 Task: Set "deinterlace" for transcode stream output to deinterlace.
Action: Mouse moved to (138, 44)
Screenshot: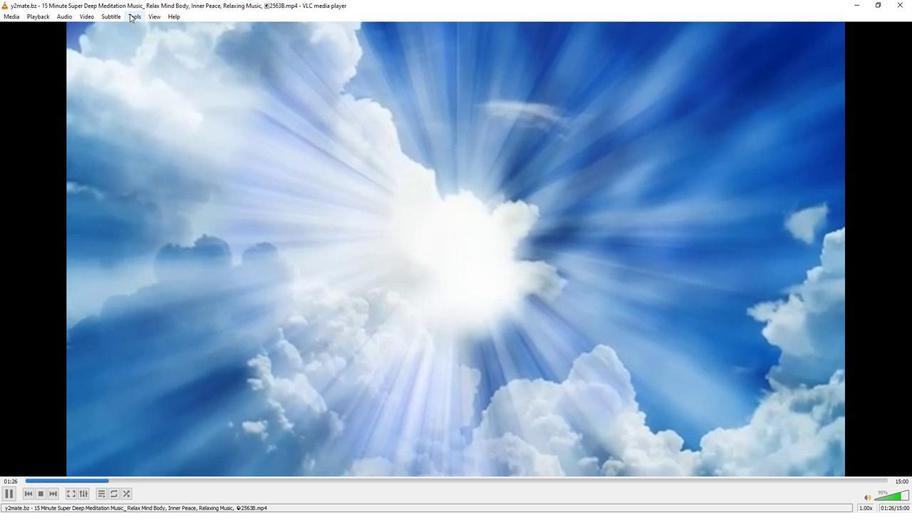 
Action: Mouse pressed left at (138, 44)
Screenshot: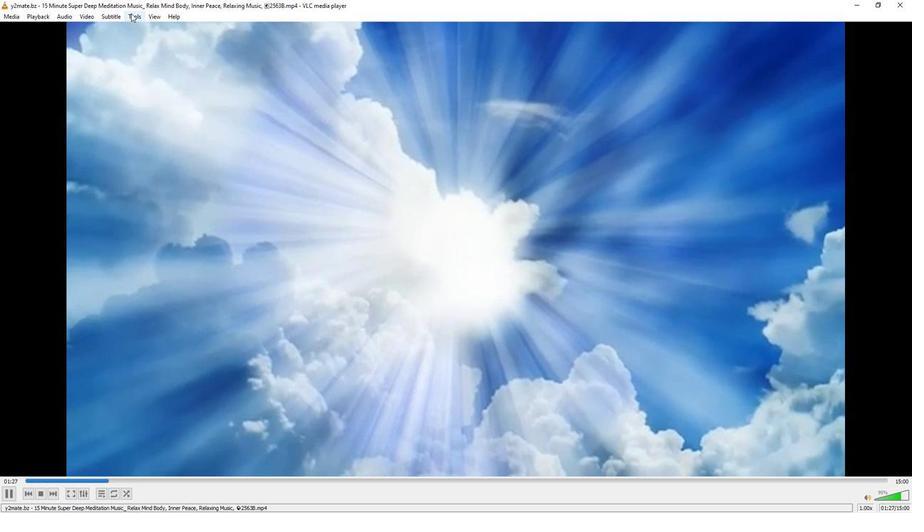 
Action: Mouse moved to (161, 141)
Screenshot: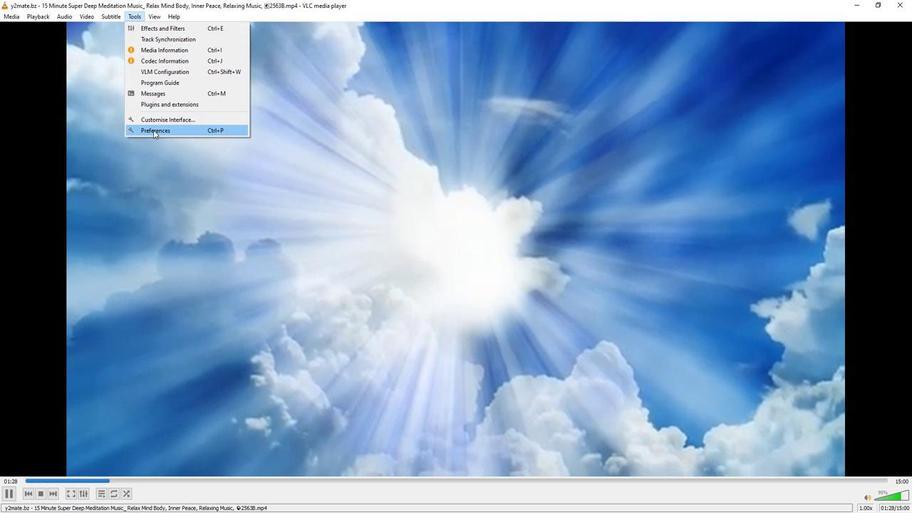 
Action: Mouse pressed left at (161, 141)
Screenshot: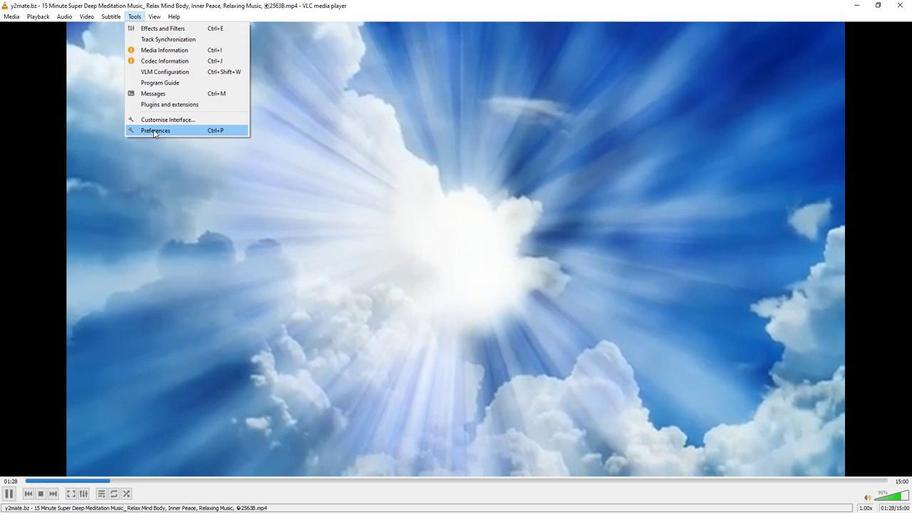 
Action: Mouse moved to (316, 383)
Screenshot: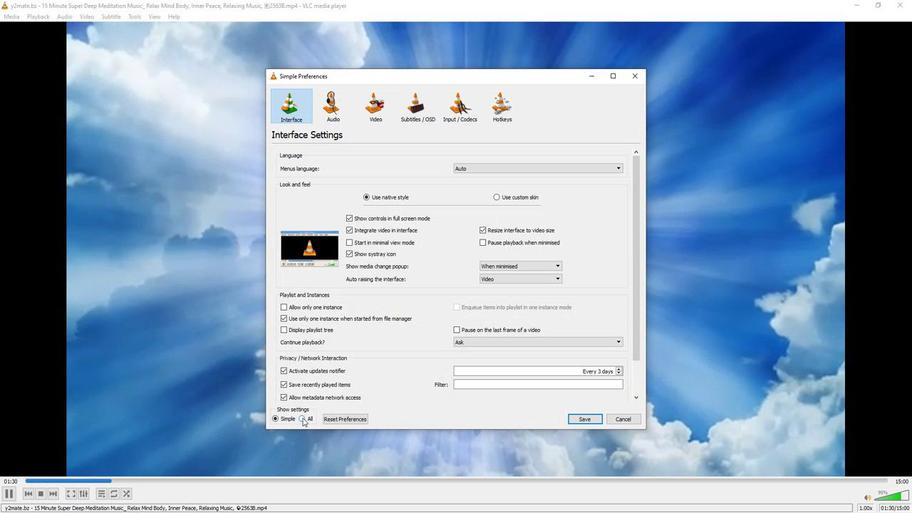 
Action: Mouse pressed left at (316, 383)
Screenshot: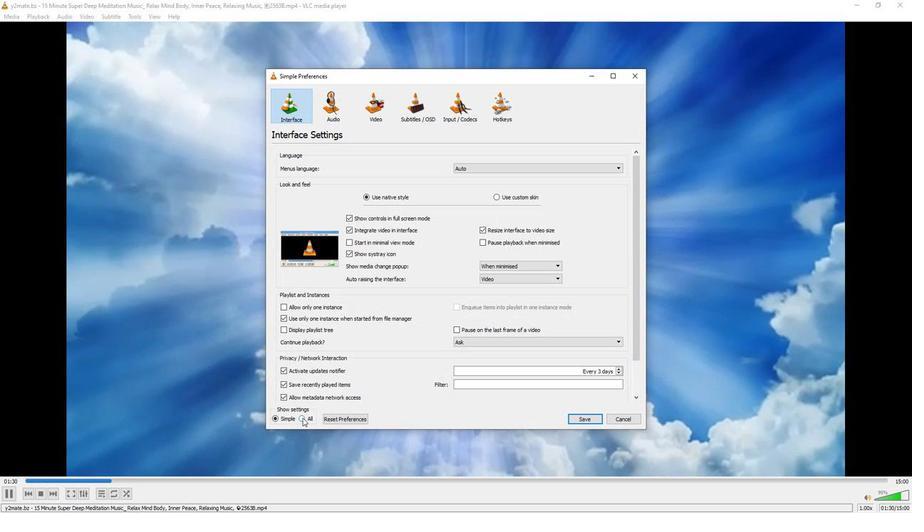 
Action: Mouse moved to (329, 296)
Screenshot: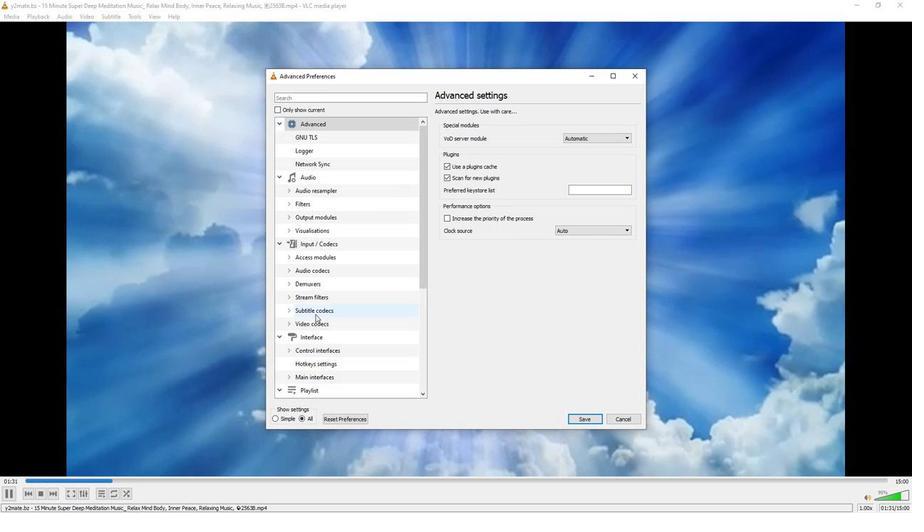 
Action: Mouse scrolled (329, 296) with delta (0, 0)
Screenshot: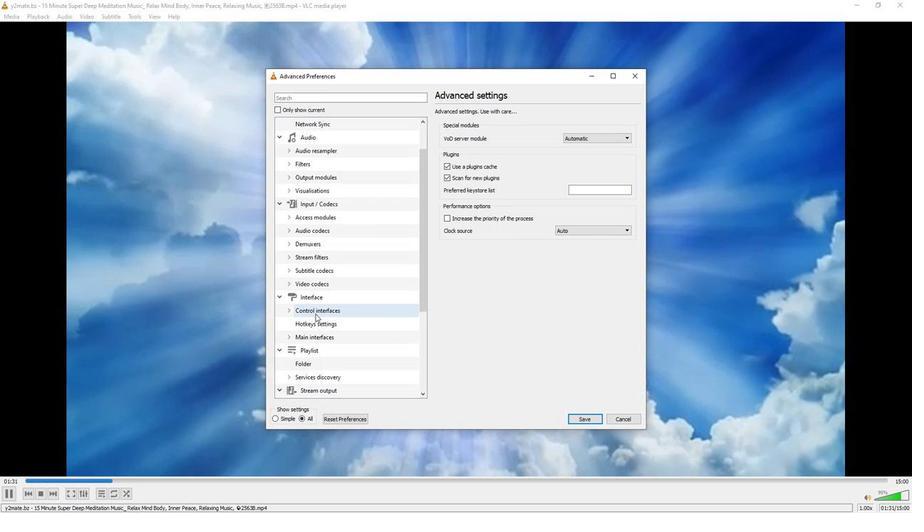 
Action: Mouse moved to (329, 296)
Screenshot: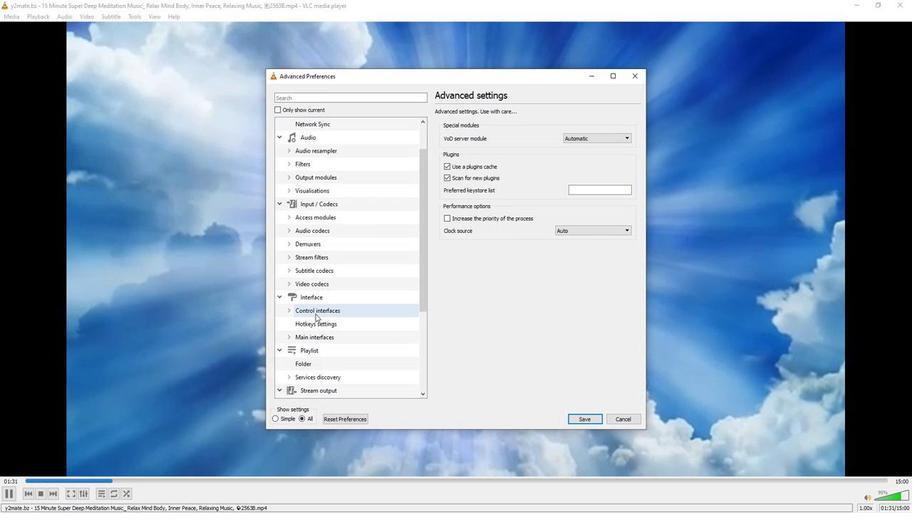 
Action: Mouse scrolled (329, 295) with delta (0, 0)
Screenshot: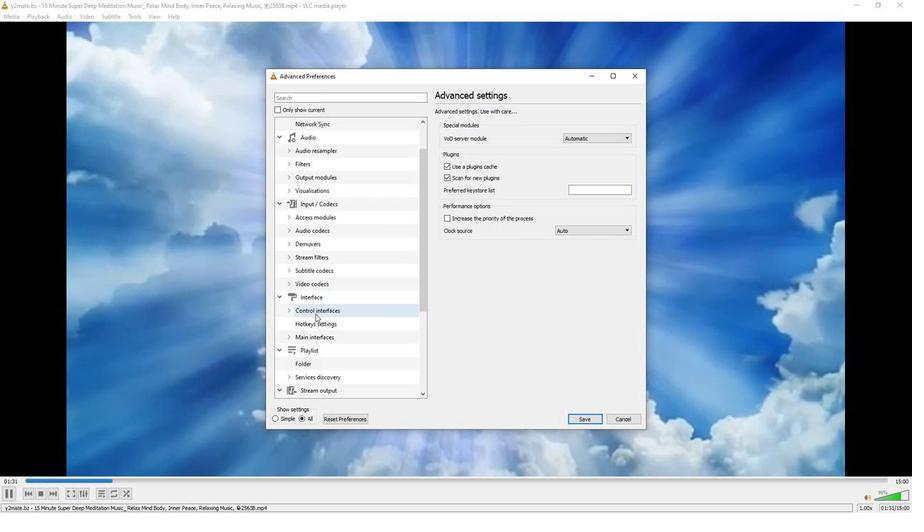 
Action: Mouse moved to (330, 295)
Screenshot: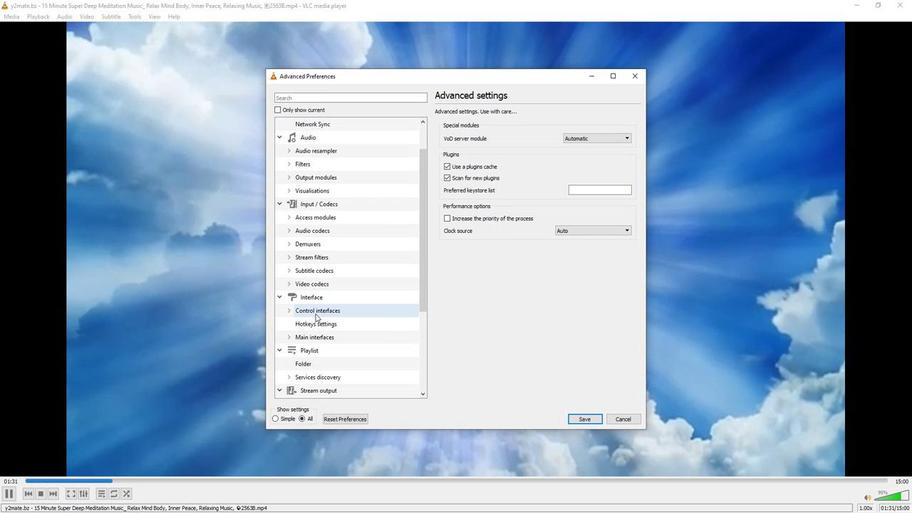 
Action: Mouse scrolled (330, 295) with delta (0, 0)
Screenshot: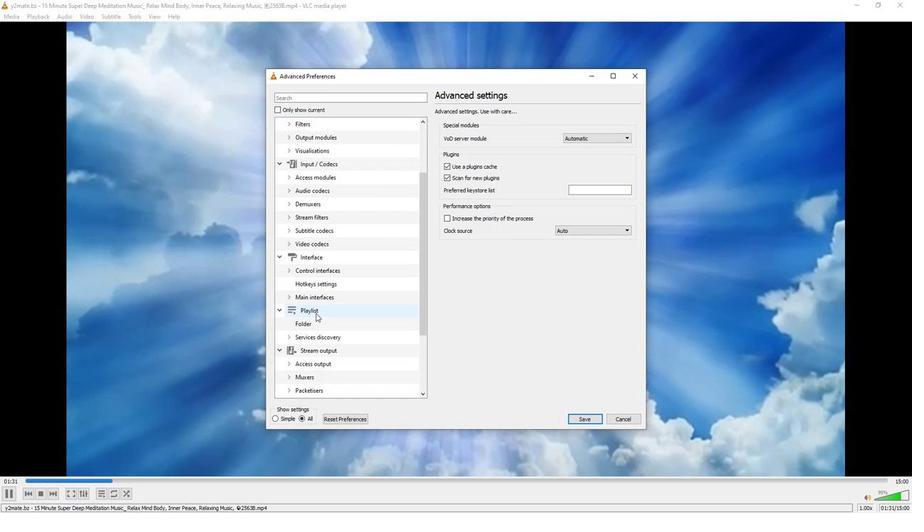 
Action: Mouse moved to (330, 293)
Screenshot: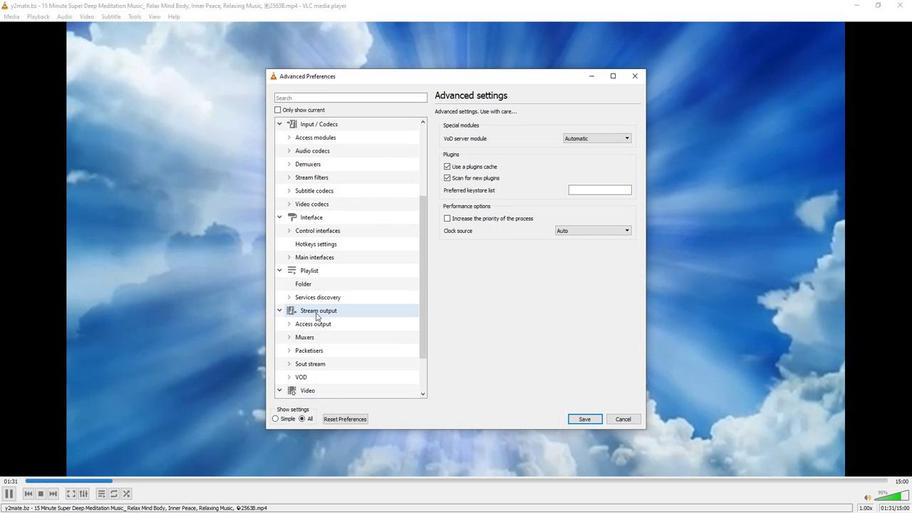 
Action: Mouse scrolled (330, 293) with delta (0, 0)
Screenshot: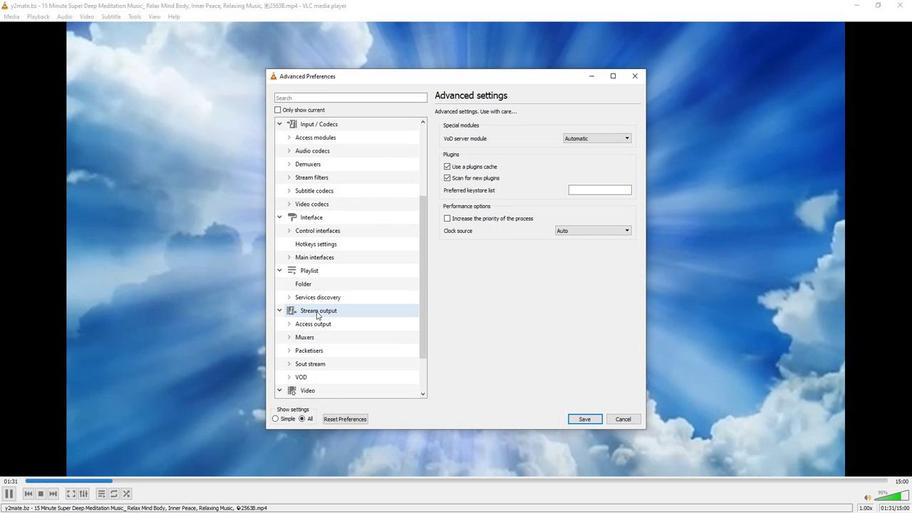 
Action: Mouse moved to (302, 305)
Screenshot: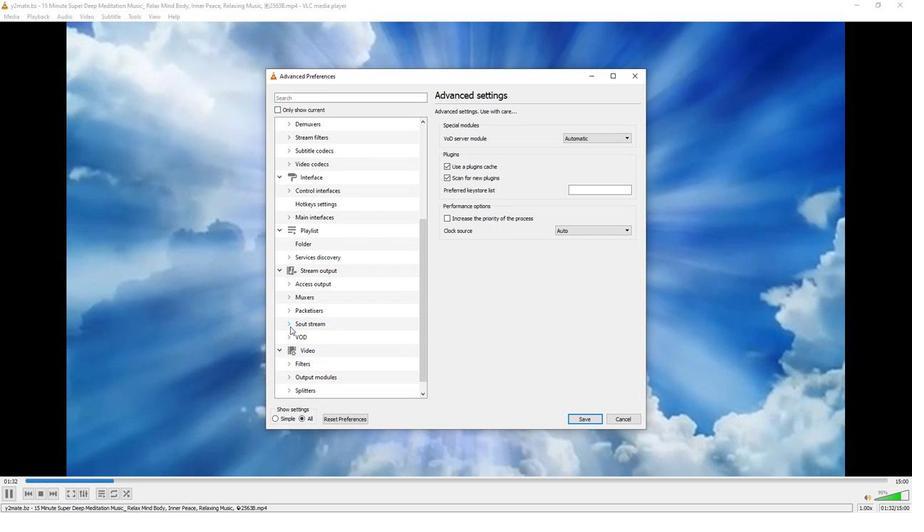
Action: Mouse pressed left at (302, 305)
Screenshot: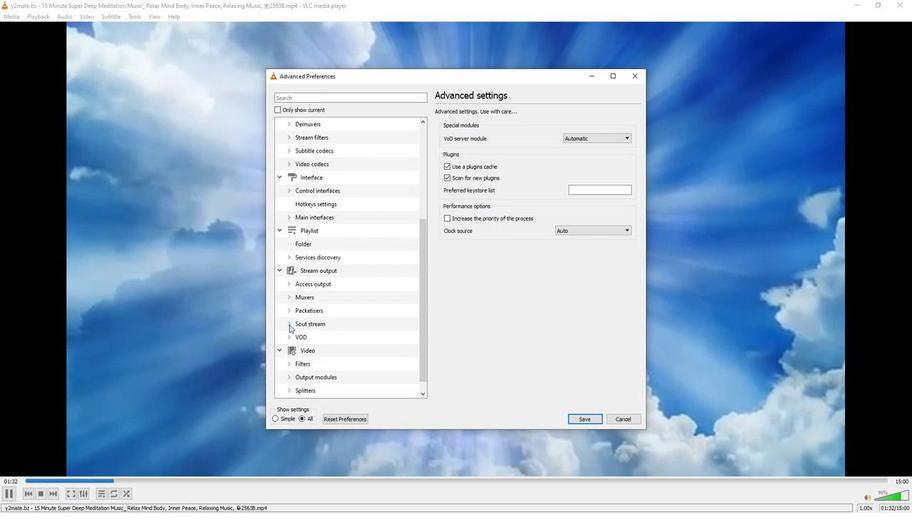
Action: Mouse moved to (320, 303)
Screenshot: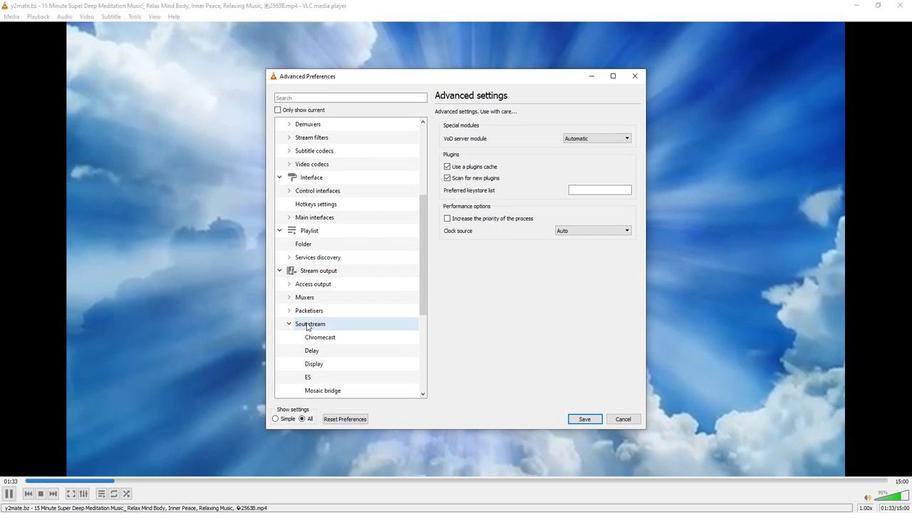 
Action: Mouse scrolled (320, 303) with delta (0, 0)
Screenshot: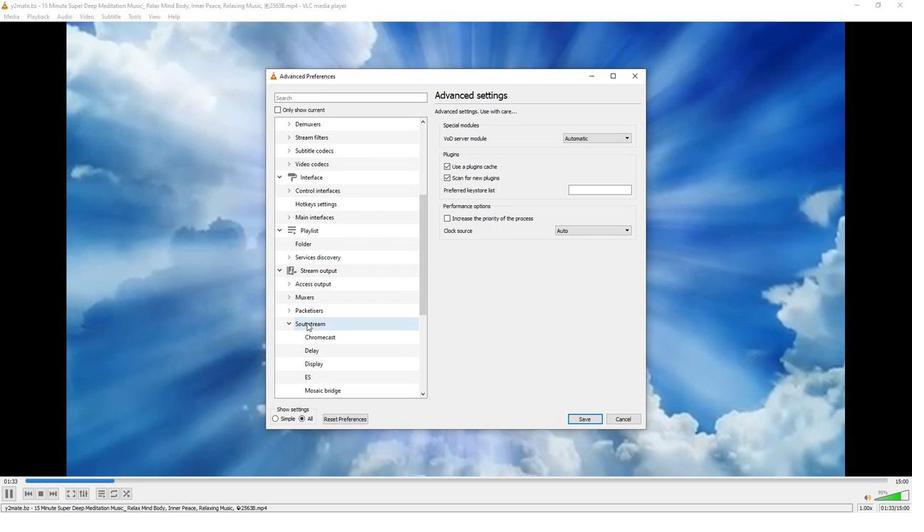 
Action: Mouse scrolled (320, 303) with delta (0, 0)
Screenshot: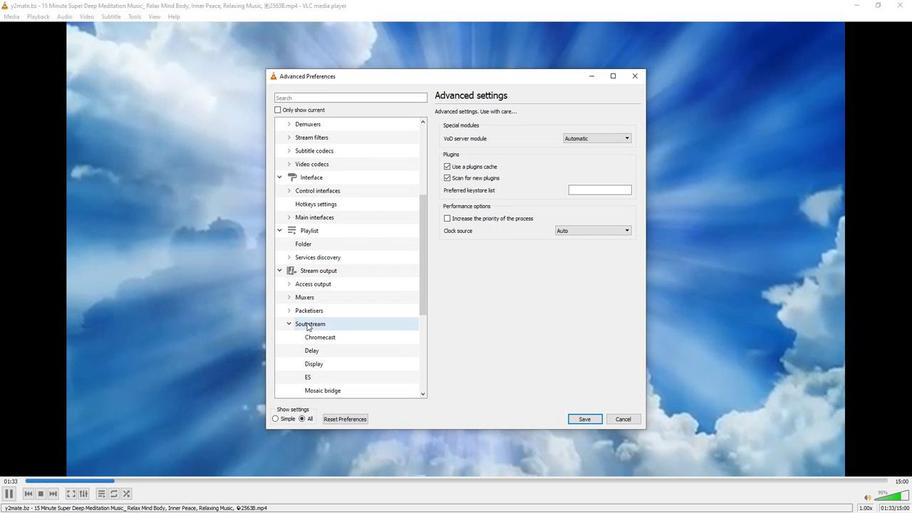 
Action: Mouse scrolled (320, 303) with delta (0, 0)
Screenshot: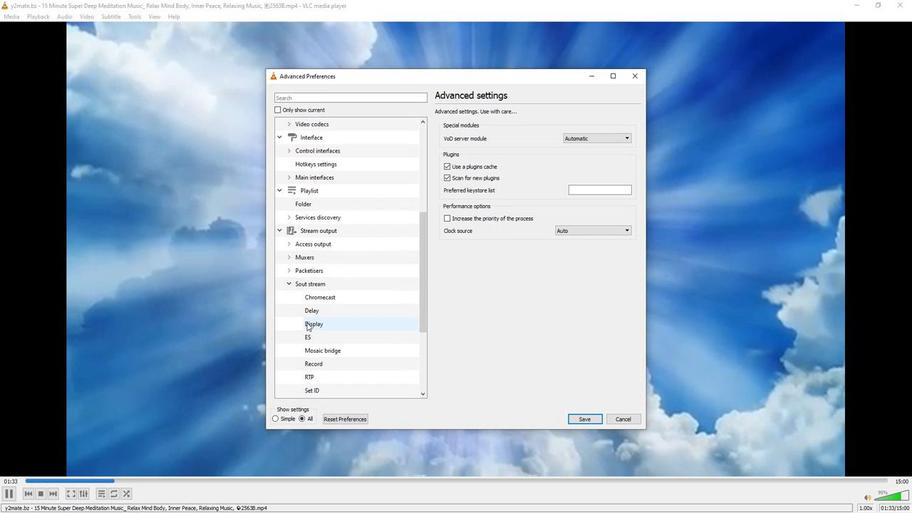 
Action: Mouse scrolled (320, 303) with delta (0, 0)
Screenshot: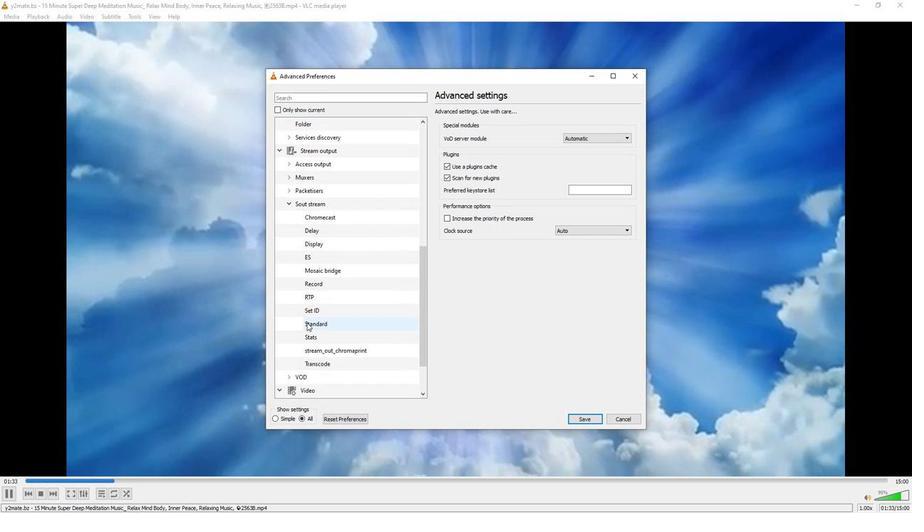 
Action: Mouse moved to (330, 305)
Screenshot: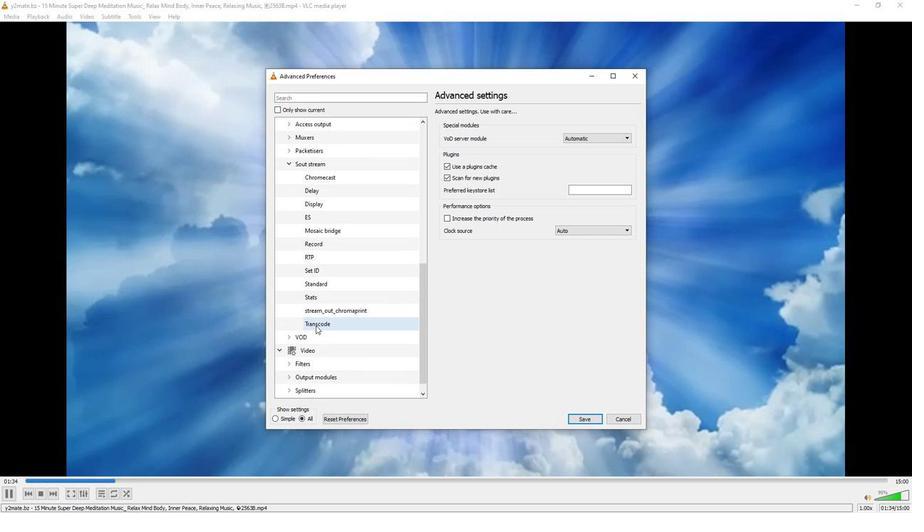 
Action: Mouse pressed left at (330, 305)
Screenshot: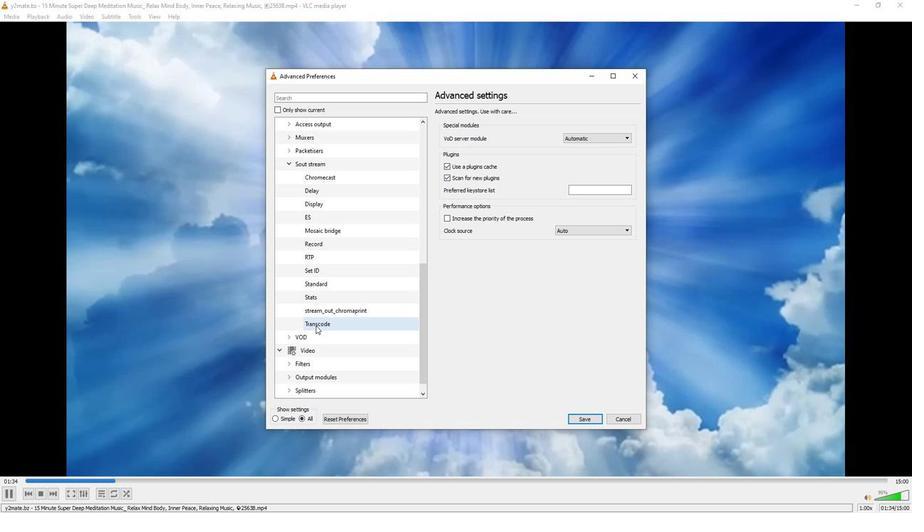 
Action: Mouse moved to (547, 262)
Screenshot: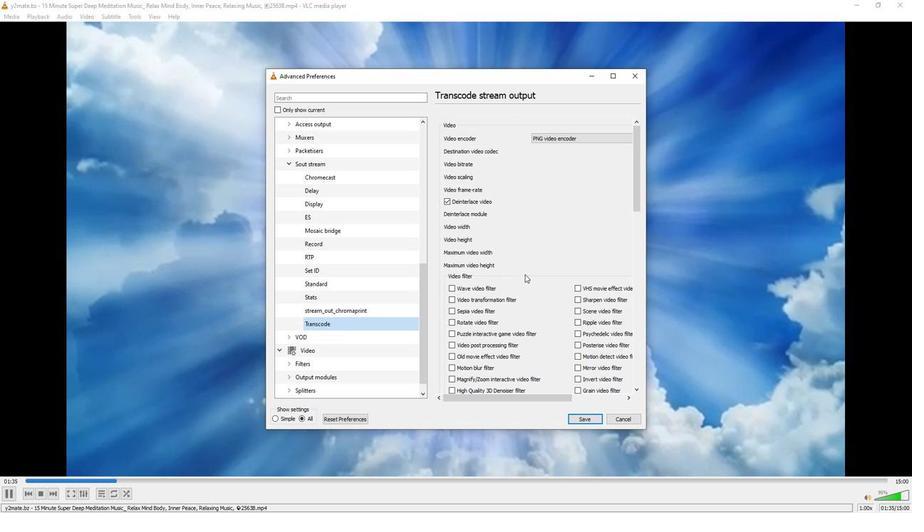 
Action: Mouse scrolled (547, 262) with delta (0, 0)
Screenshot: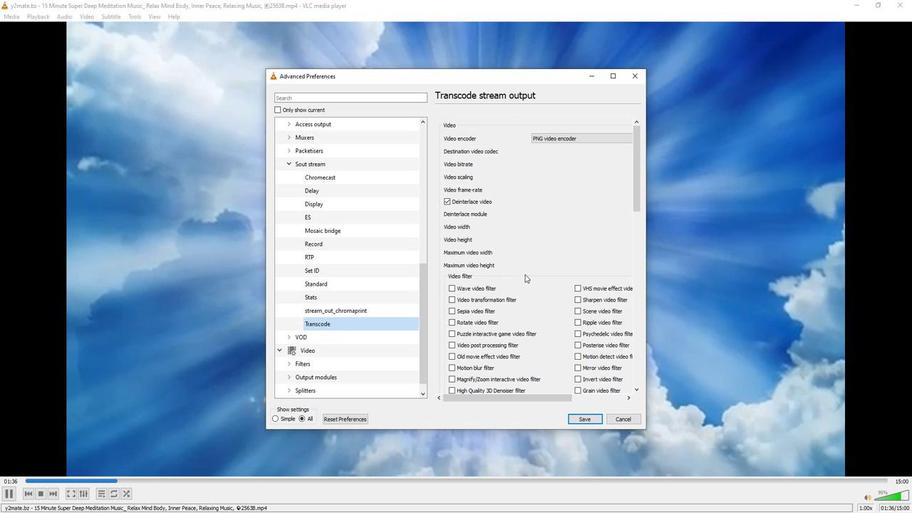 
Action: Mouse moved to (507, 365)
Screenshot: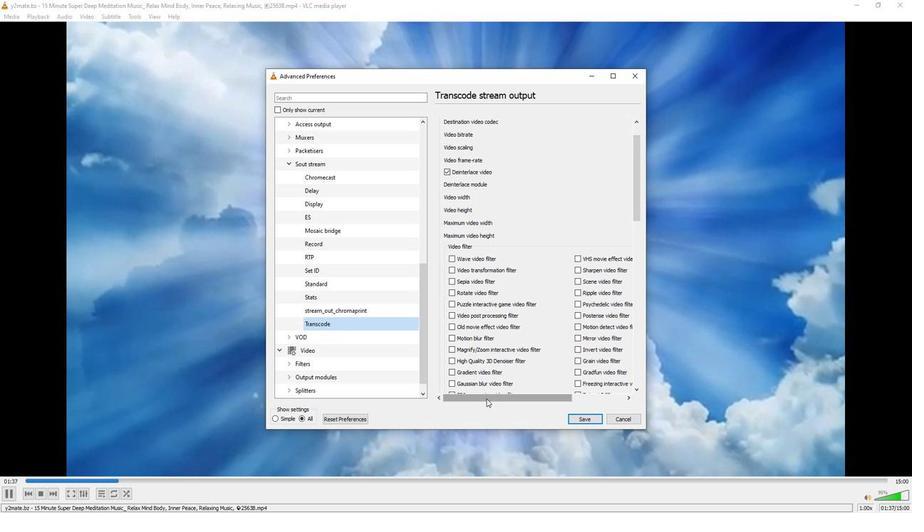 
Action: Mouse pressed left at (507, 365)
Screenshot: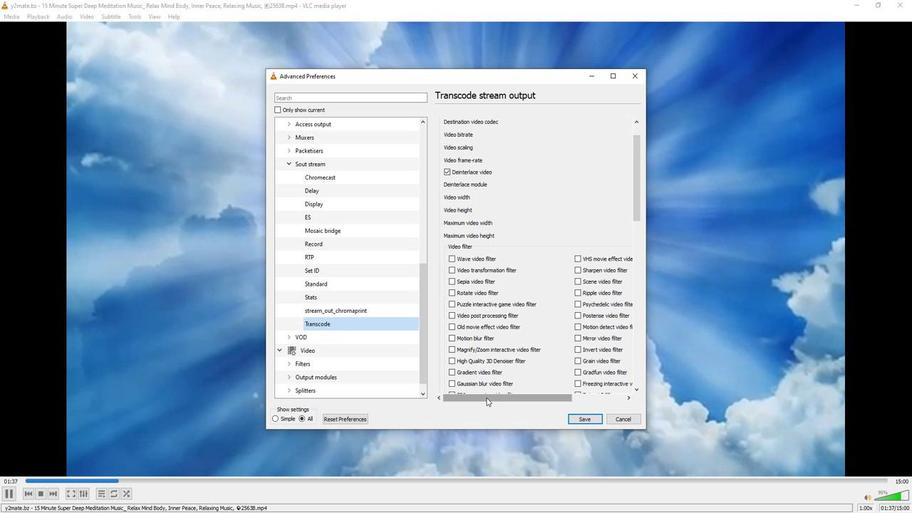 
Action: Mouse moved to (616, 184)
Screenshot: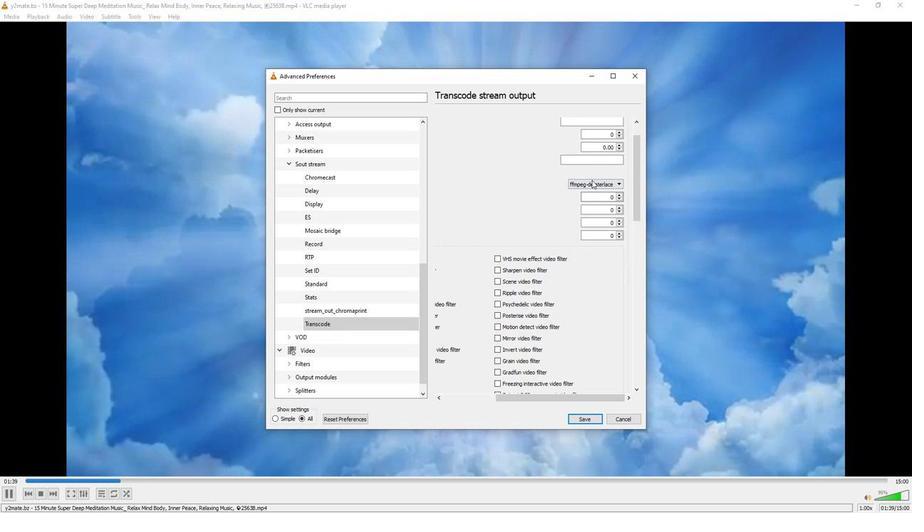 
Action: Mouse pressed left at (616, 184)
Screenshot: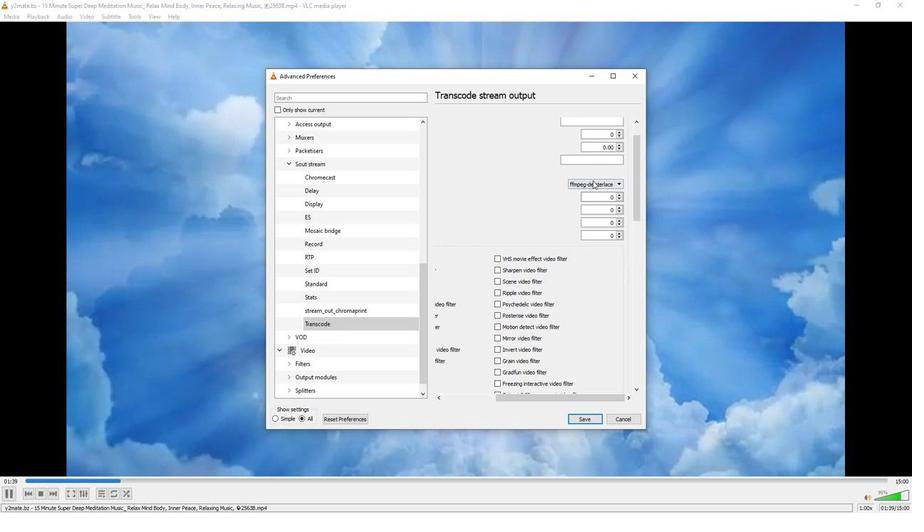 
Action: Mouse moved to (616, 191)
Screenshot: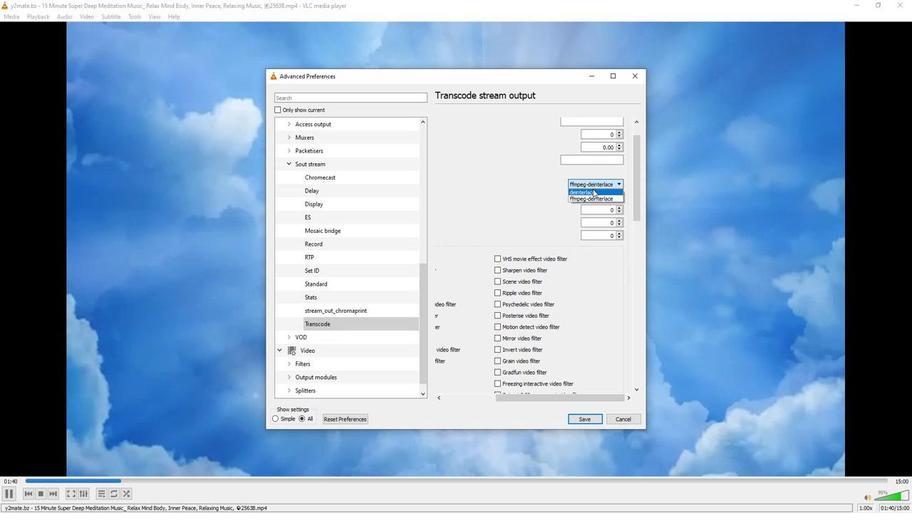 
Action: Mouse pressed left at (616, 191)
Screenshot: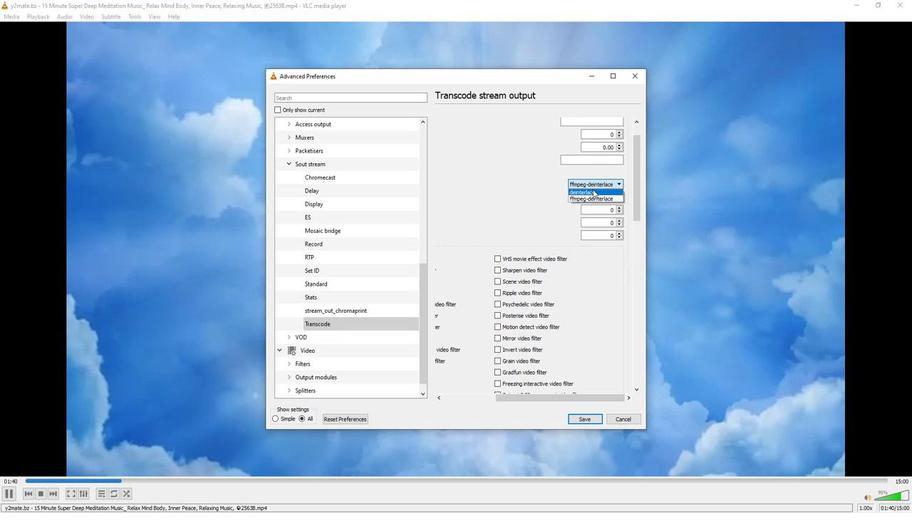 
Action: Mouse moved to (538, 214)
Screenshot: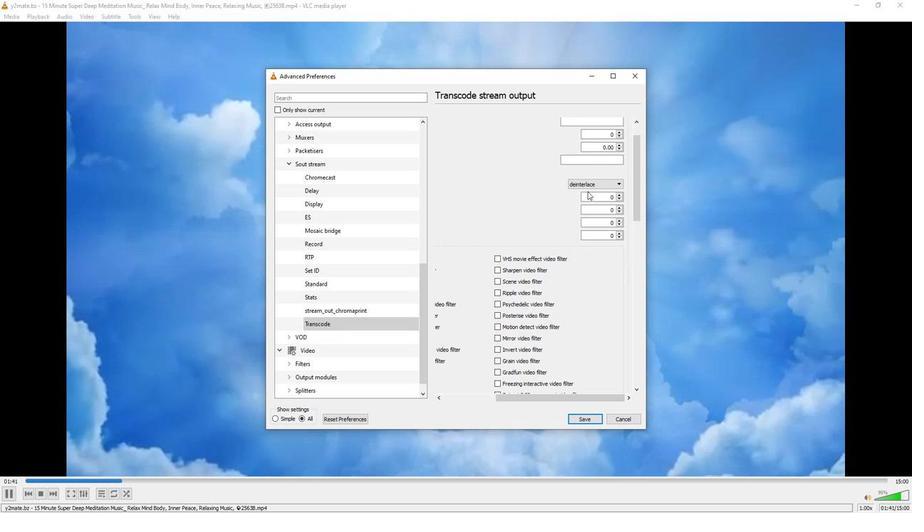 
